 Task: Add www.goldenquillpress.com as the patent URL.
Action: Mouse moved to (895, 110)
Screenshot: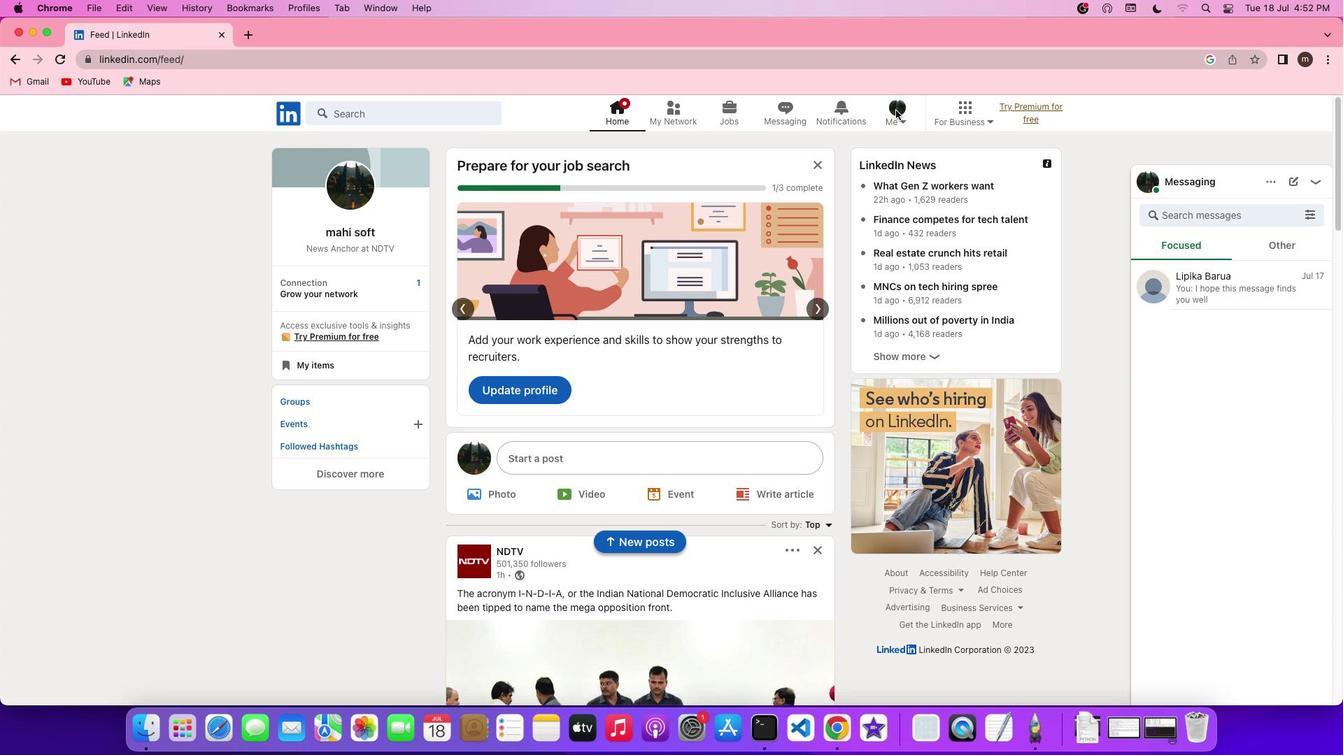 
Action: Mouse pressed left at (895, 110)
Screenshot: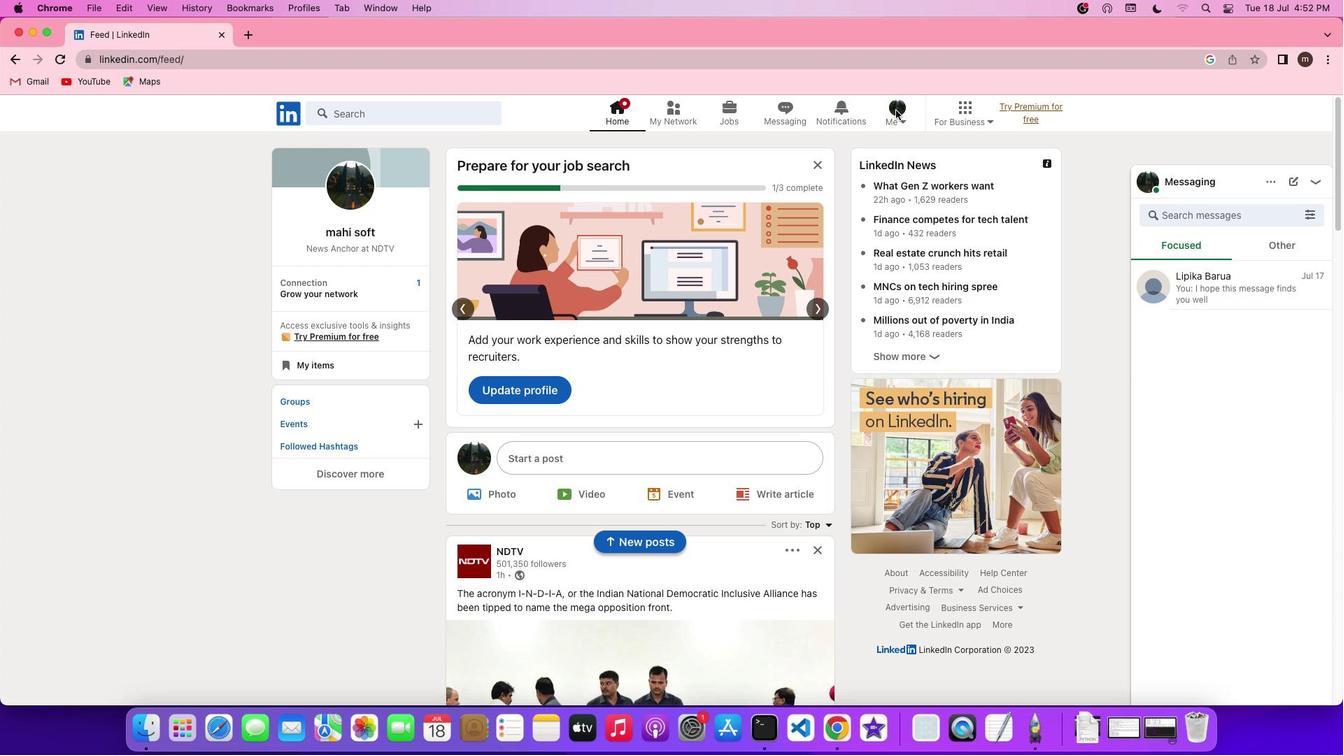 
Action: Mouse pressed left at (895, 110)
Screenshot: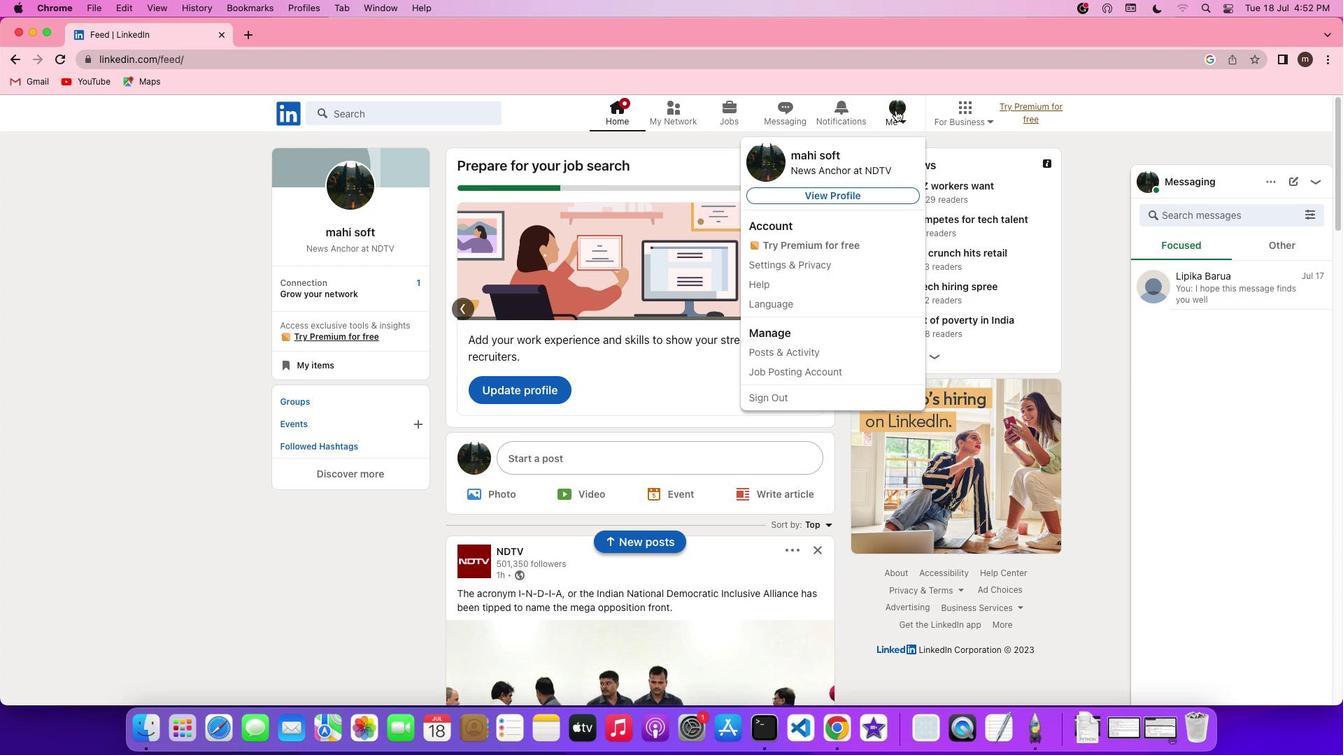 
Action: Mouse moved to (853, 195)
Screenshot: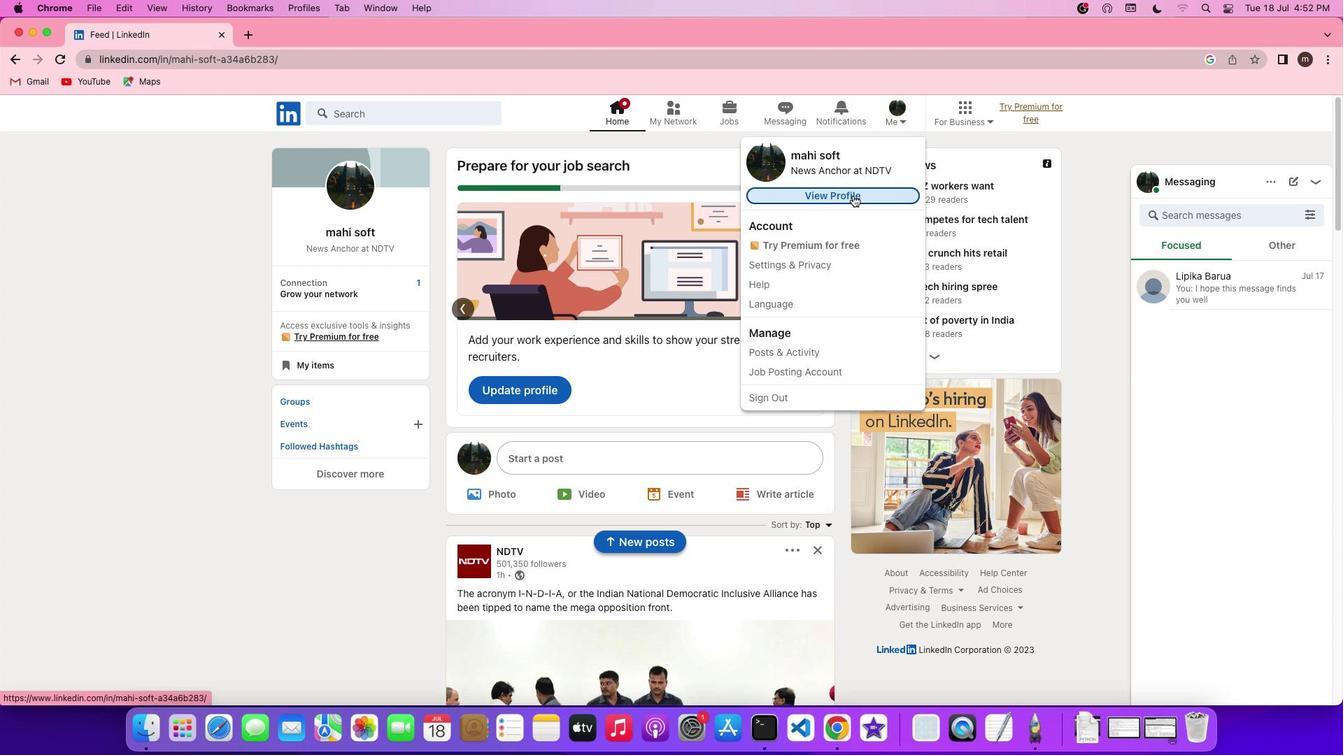
Action: Mouse pressed left at (853, 195)
Screenshot: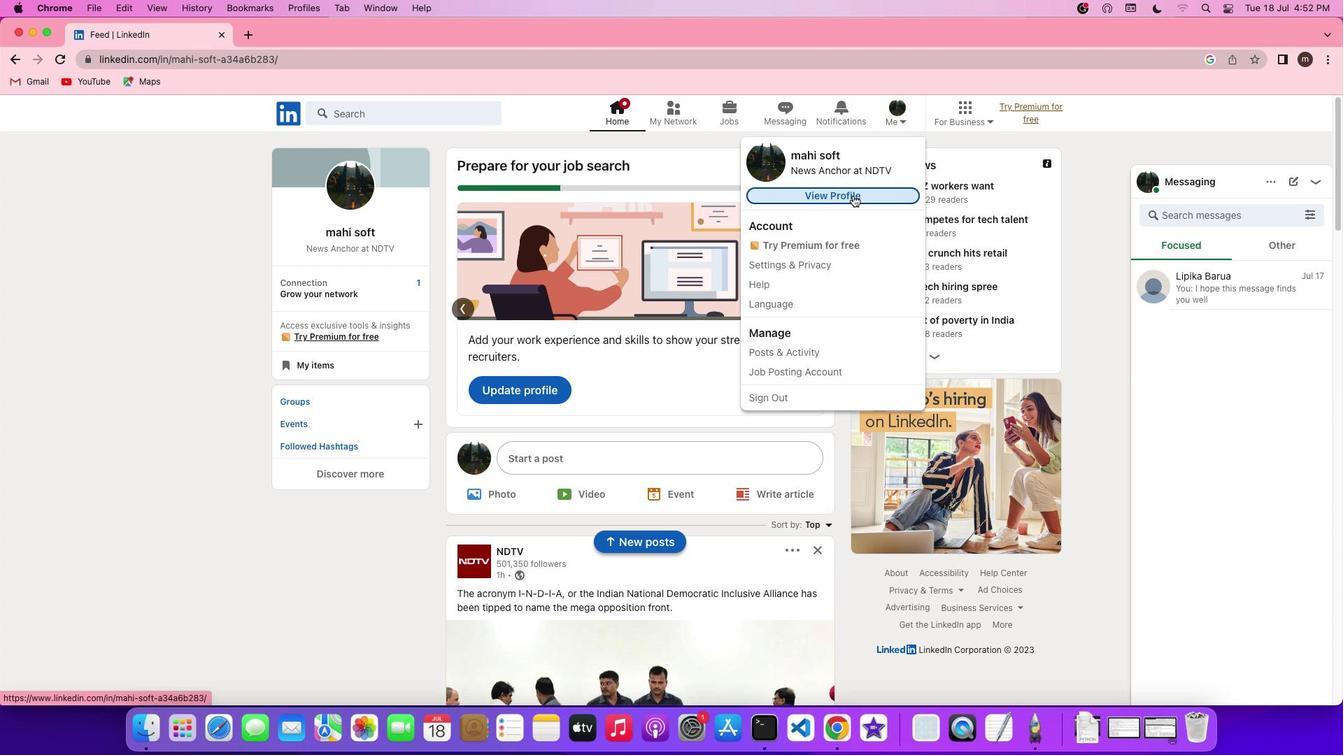 
Action: Mouse moved to (422, 416)
Screenshot: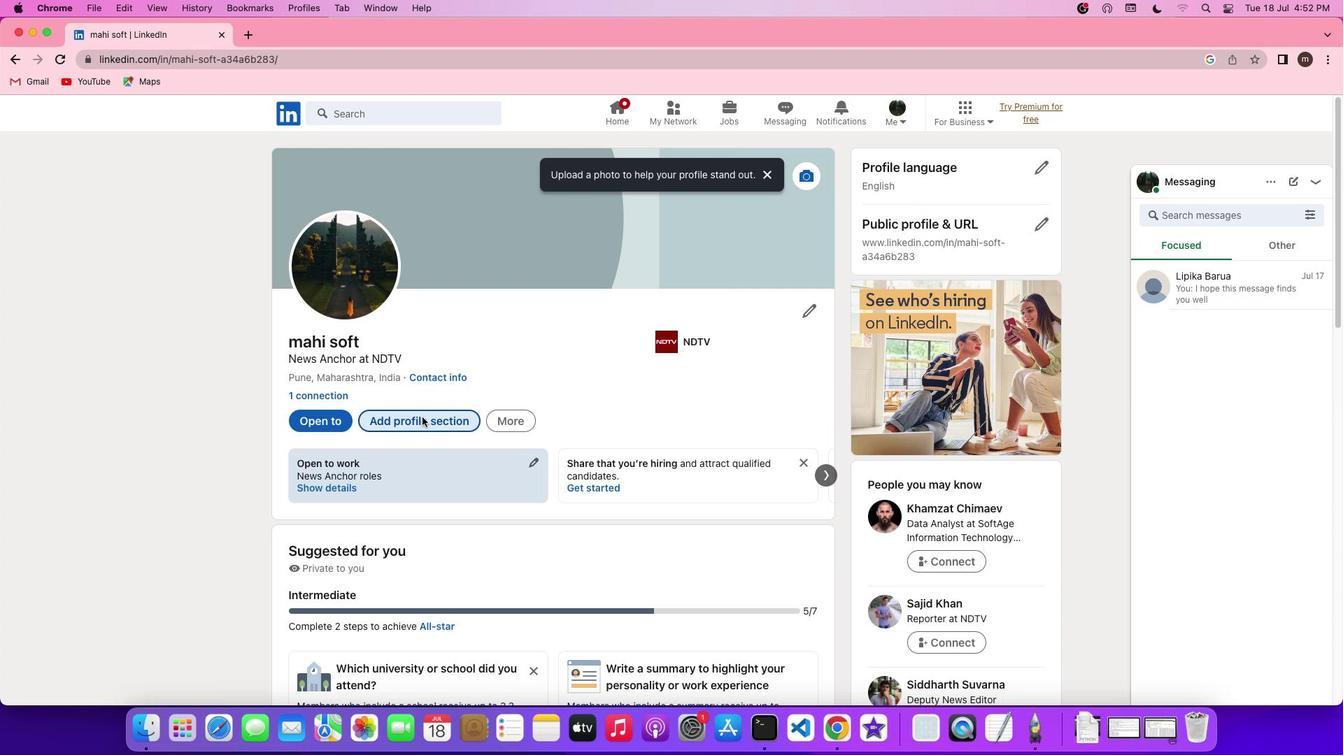
Action: Mouse pressed left at (422, 416)
Screenshot: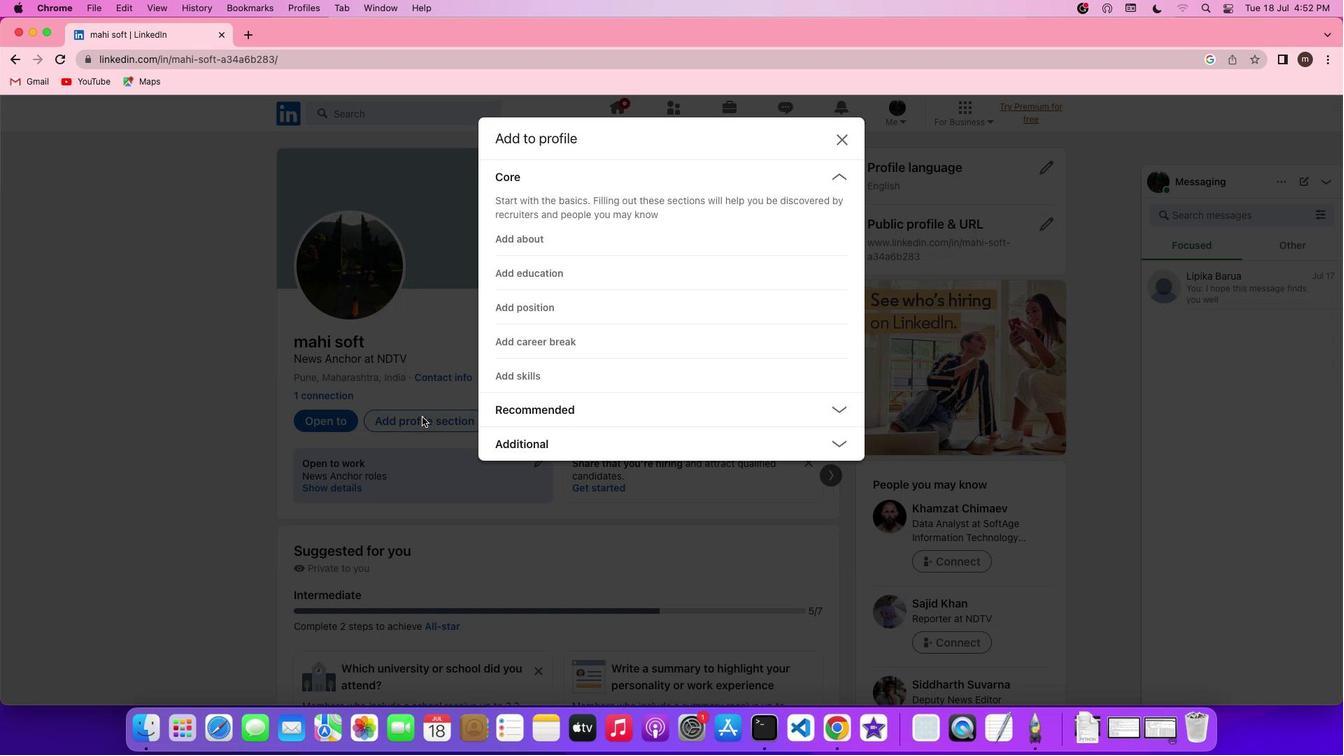 
Action: Mouse moved to (506, 441)
Screenshot: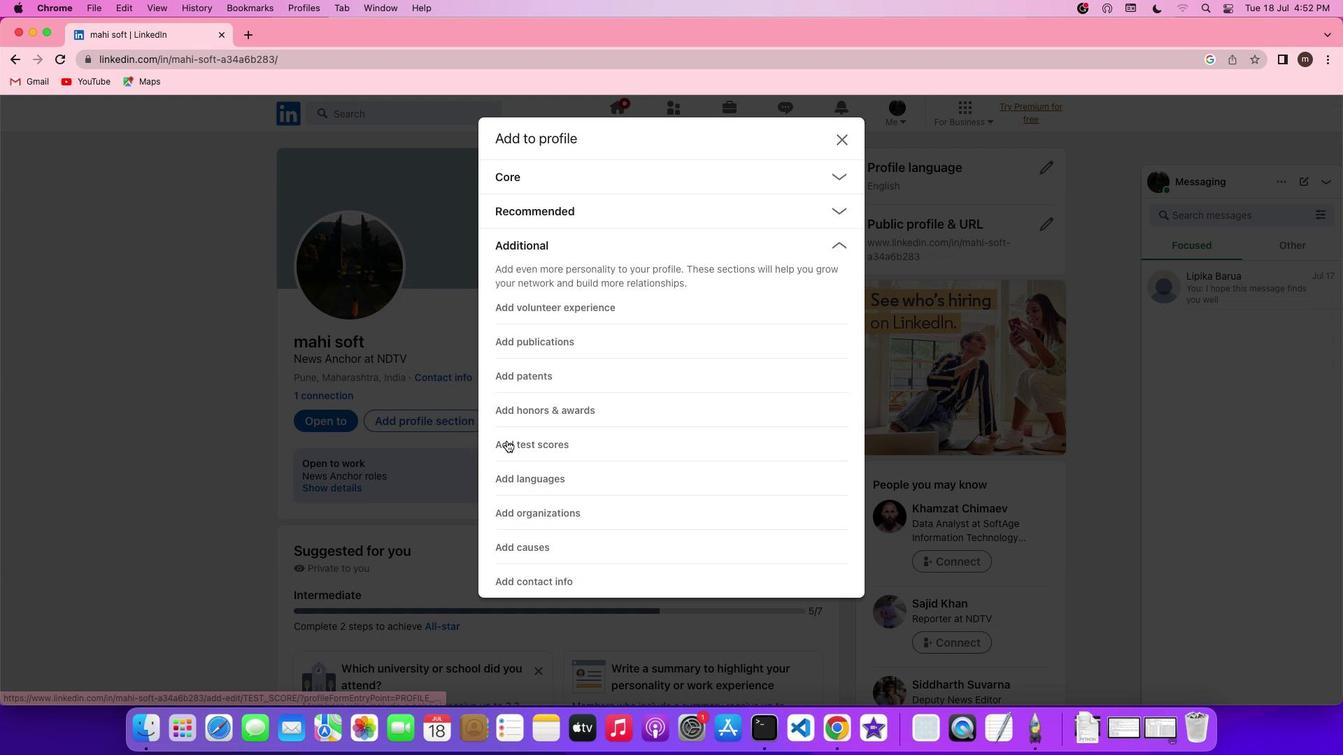 
Action: Mouse pressed left at (506, 441)
Screenshot: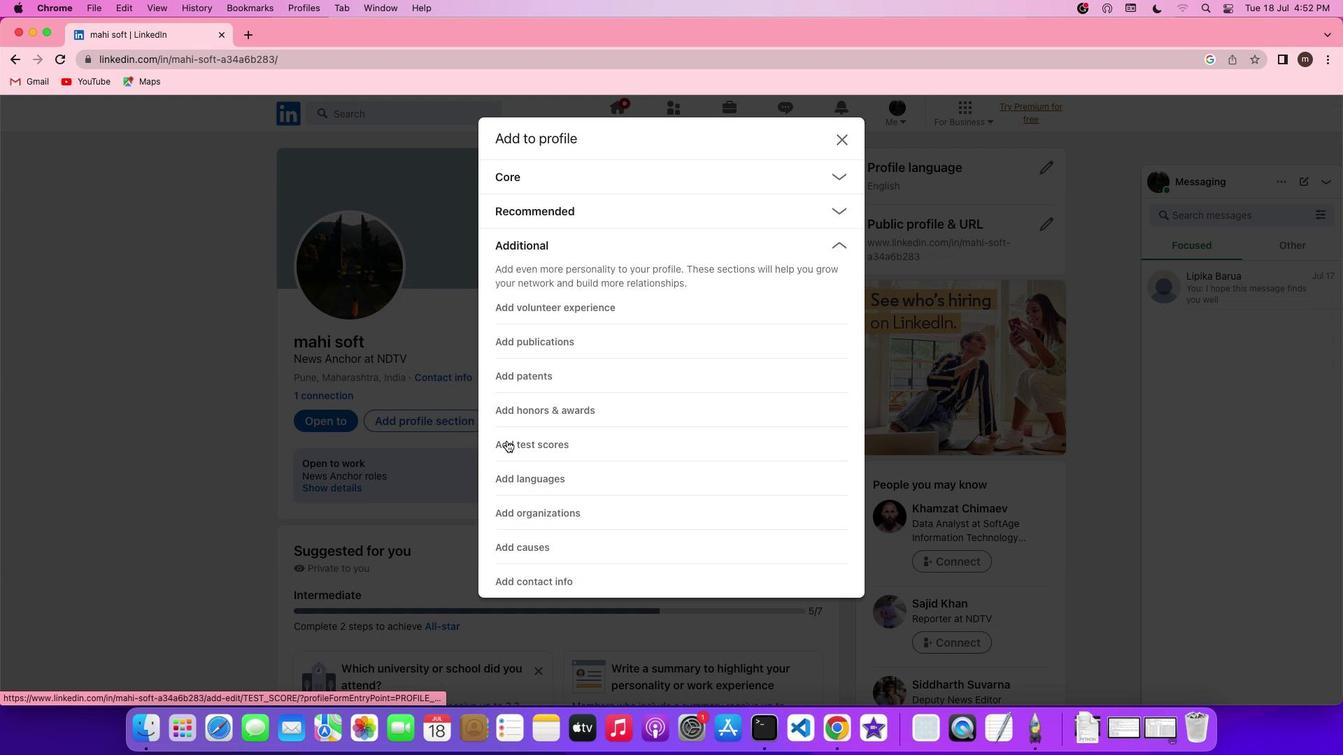 
Action: Mouse moved to (530, 377)
Screenshot: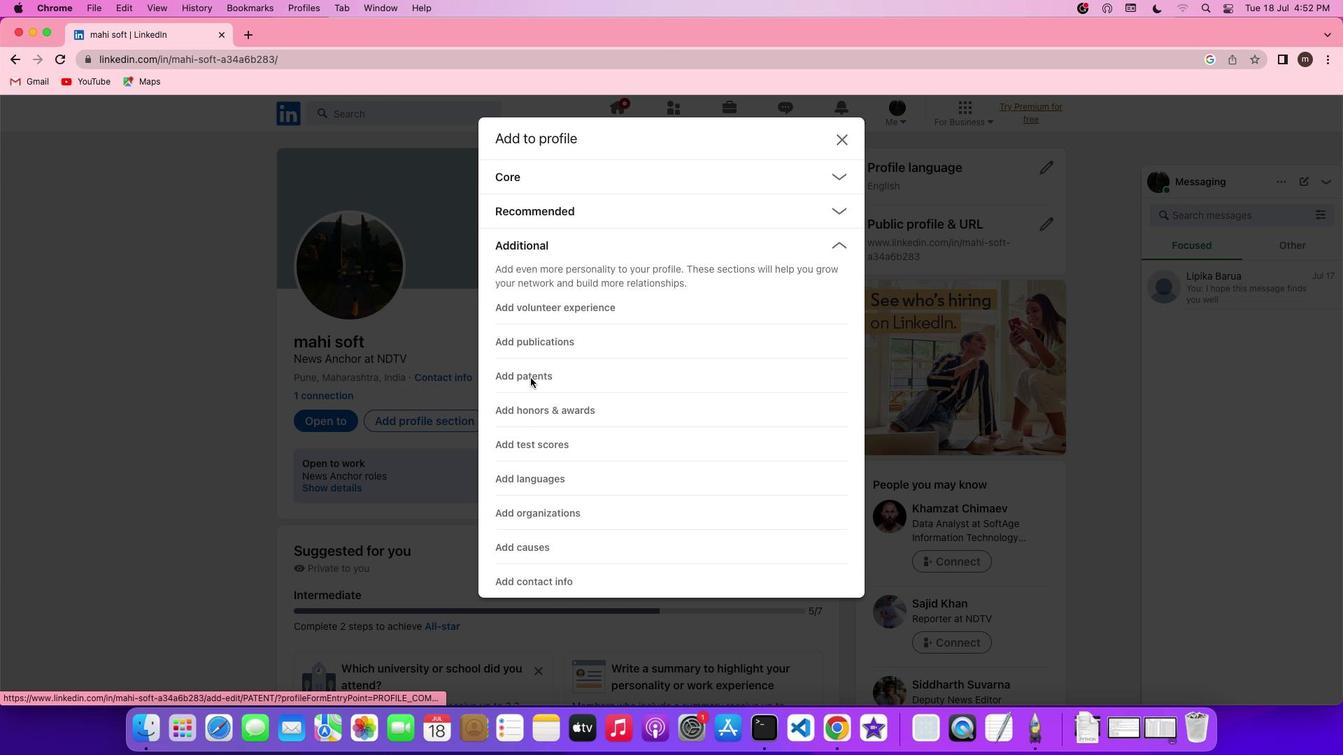 
Action: Mouse pressed left at (530, 377)
Screenshot: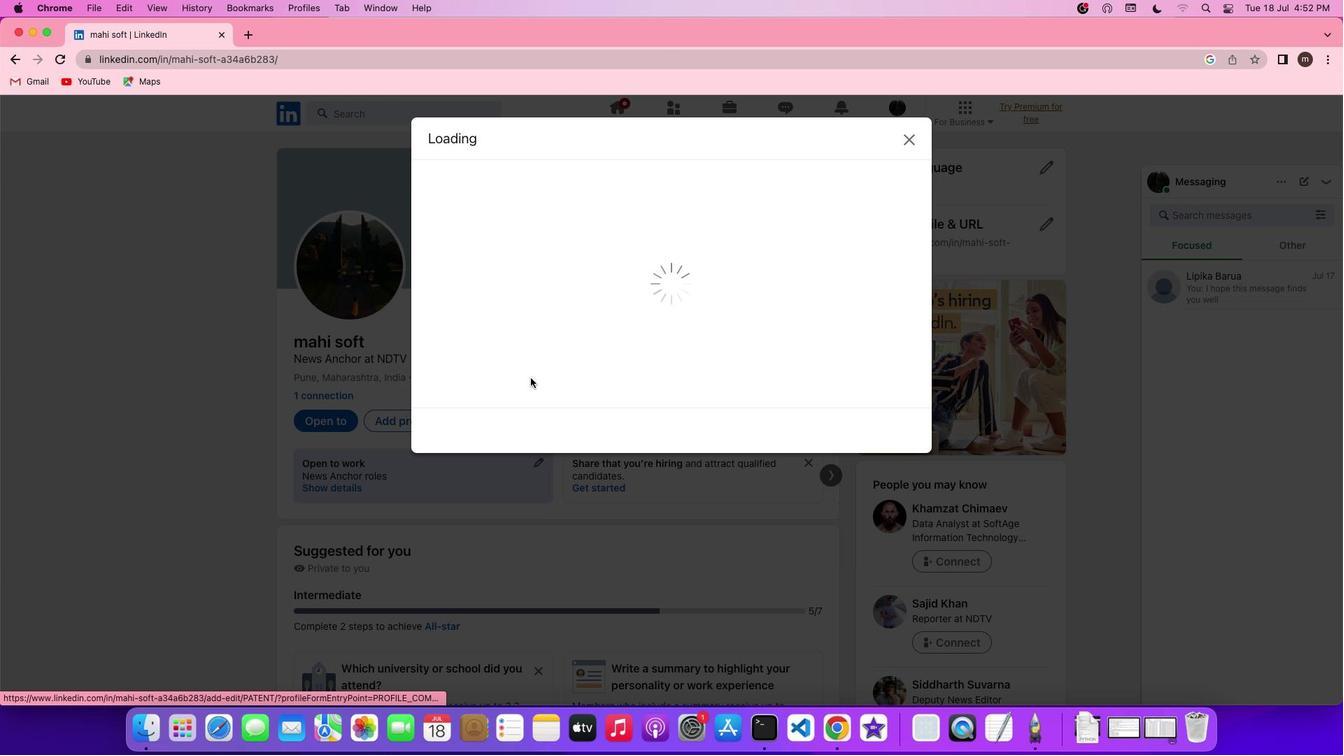 
Action: Mouse moved to (491, 545)
Screenshot: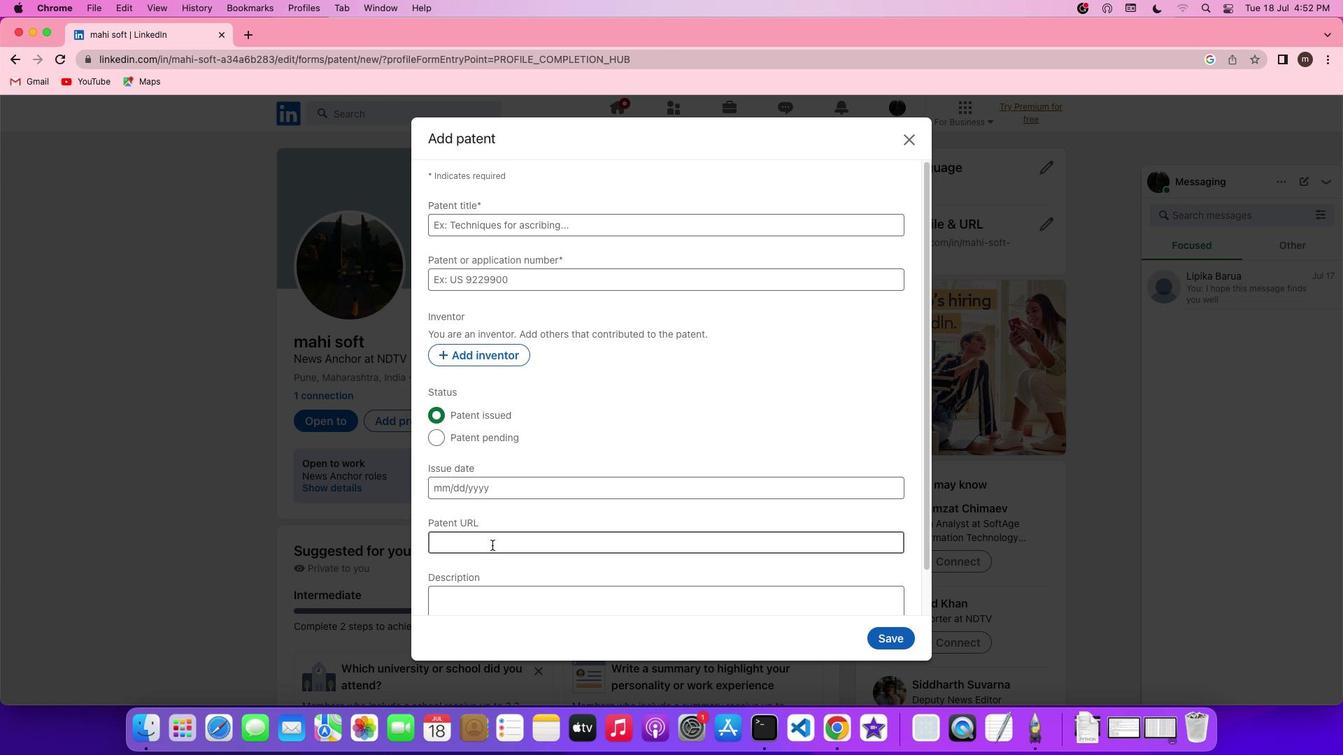 
Action: Mouse scrolled (491, 545) with delta (0, 0)
Screenshot: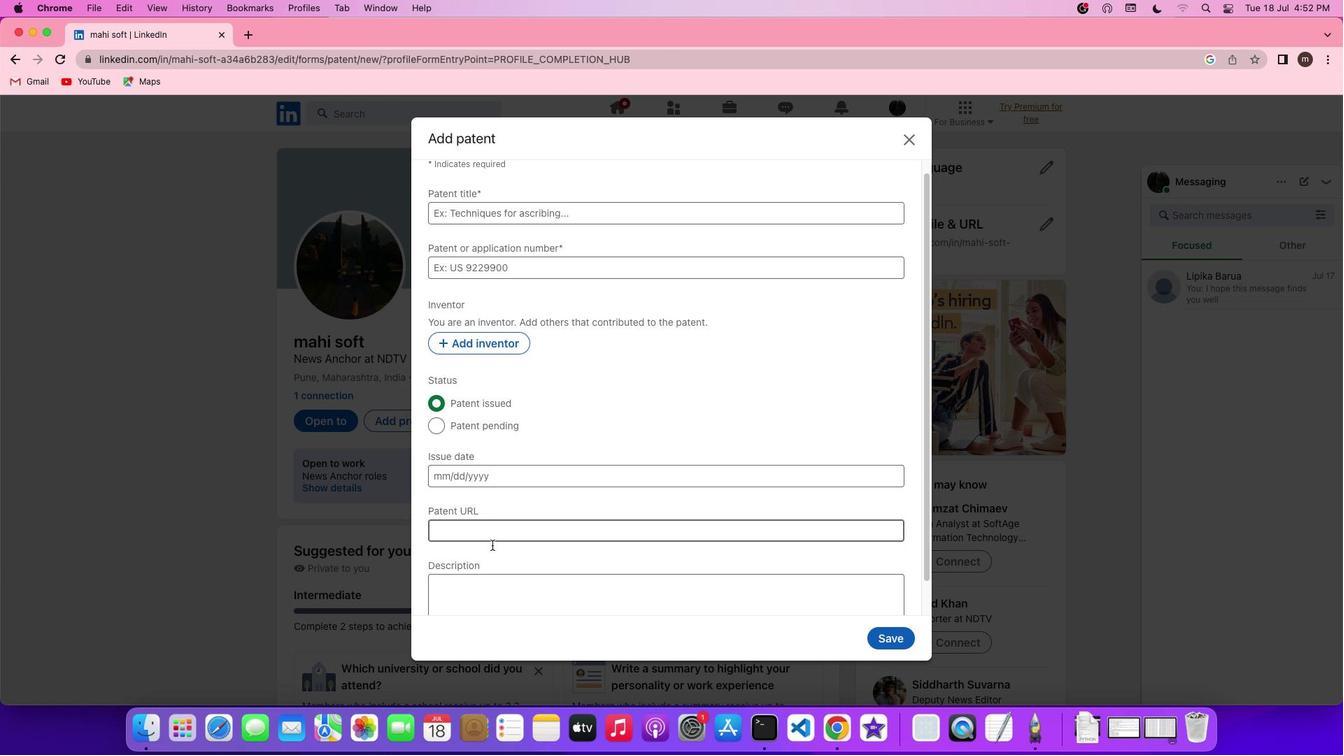 
Action: Mouse scrolled (491, 545) with delta (0, 0)
Screenshot: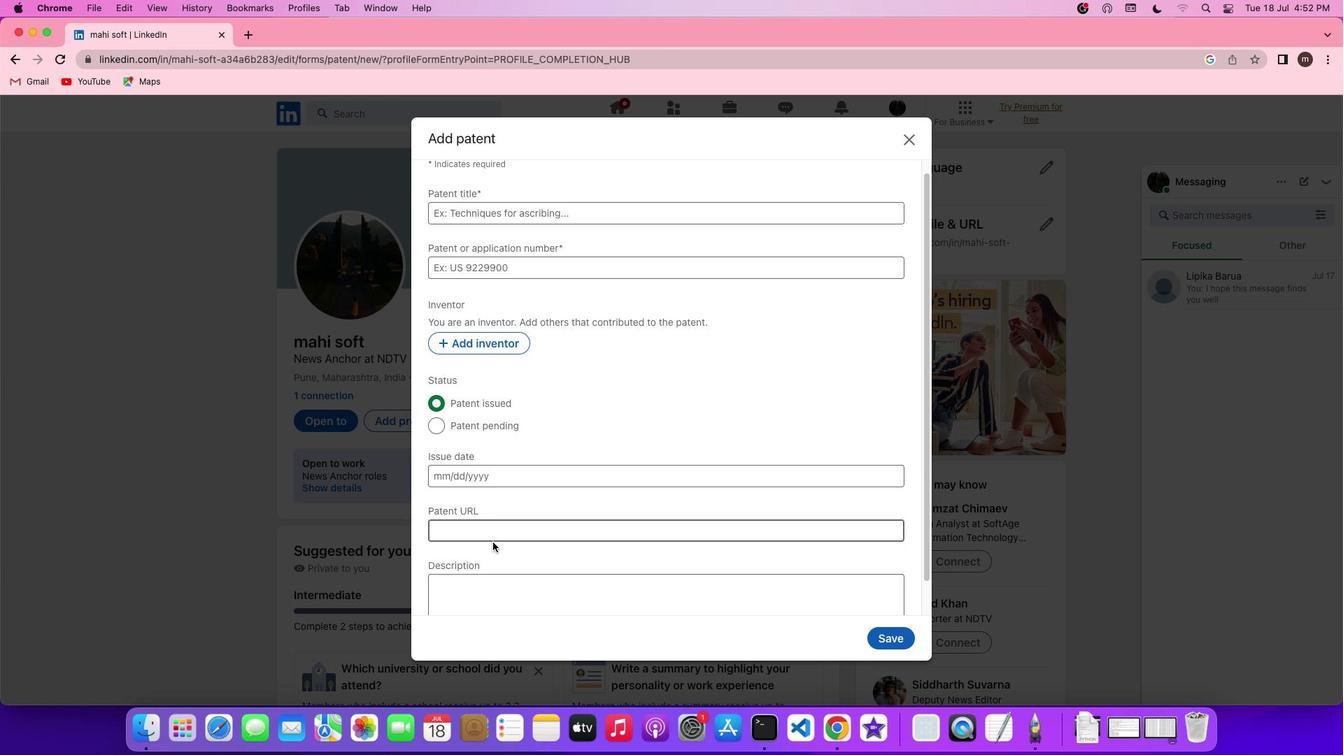 
Action: Mouse moved to (494, 538)
Screenshot: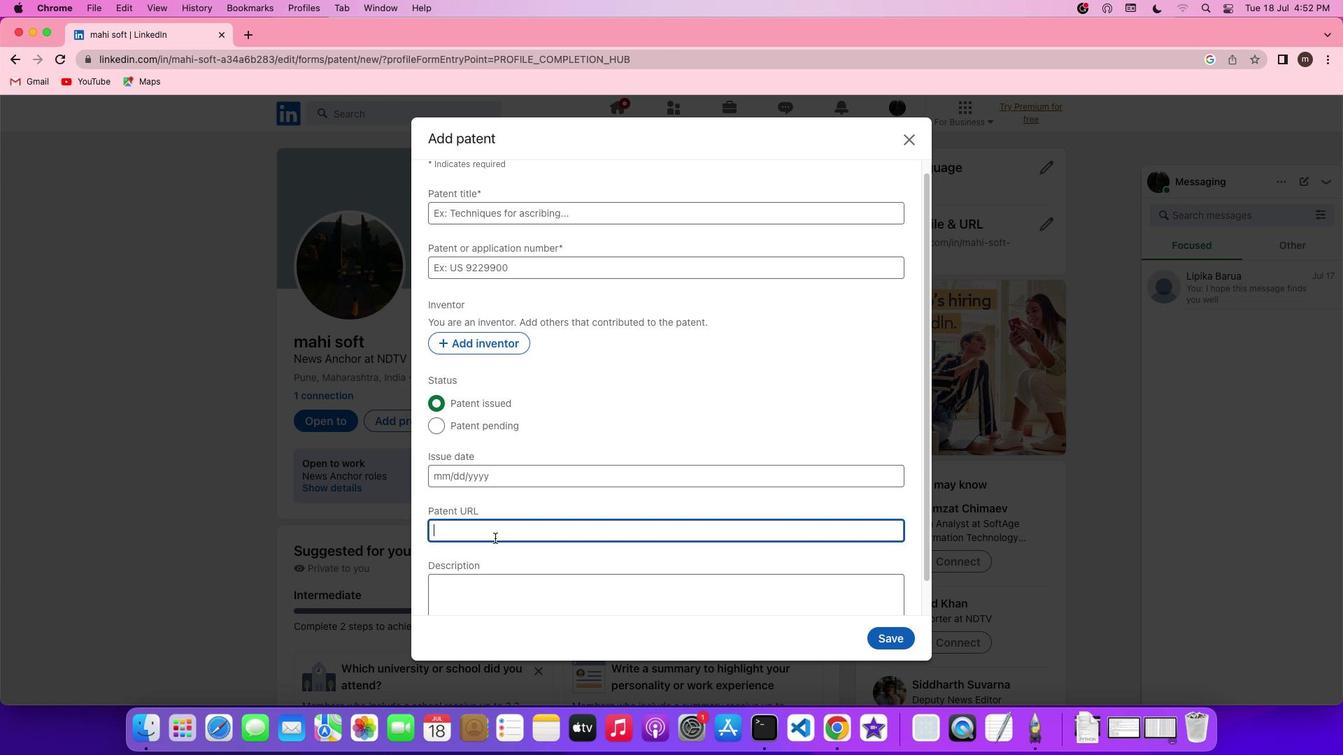 
Action: Mouse pressed left at (494, 538)
Screenshot: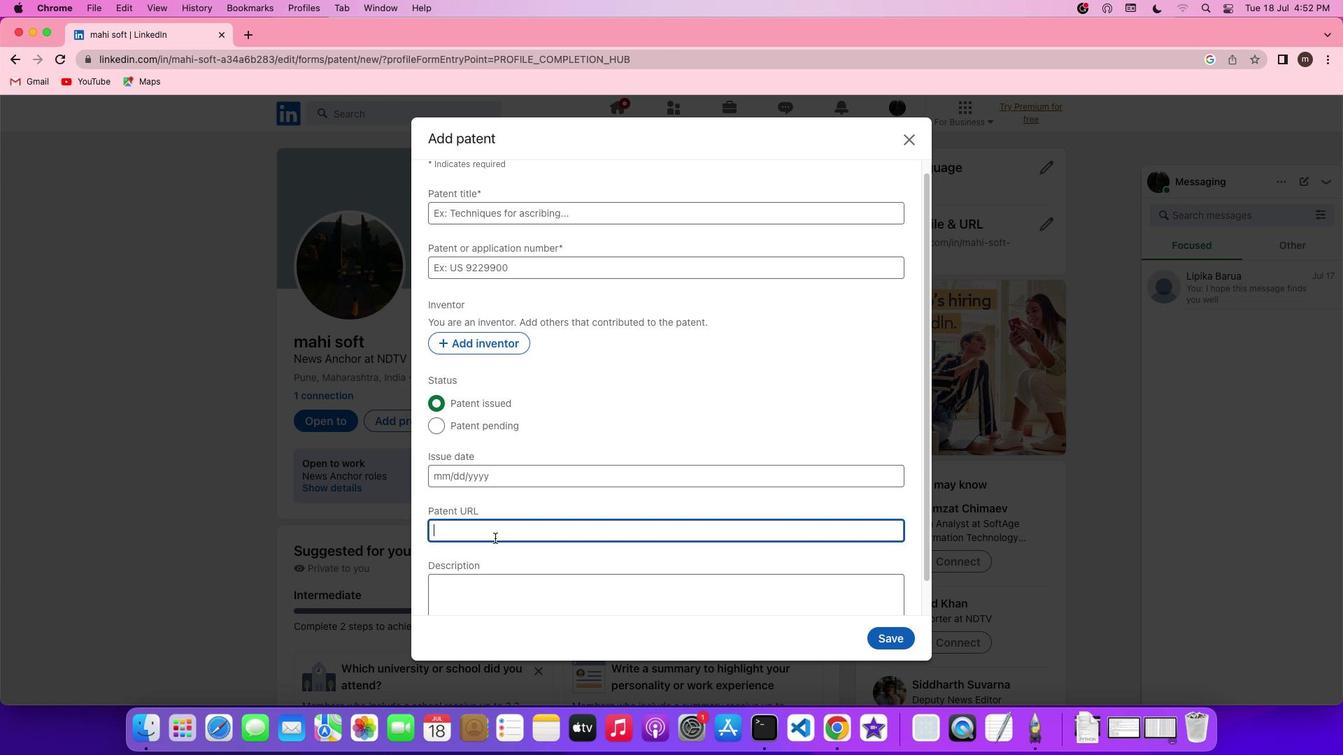 
Action: Key pressed 'w''w''w''.''g''o''l''d''e''n''q''u''i''l''l''p''r''e''s''s''.''c''o''m'Key.enter
Screenshot: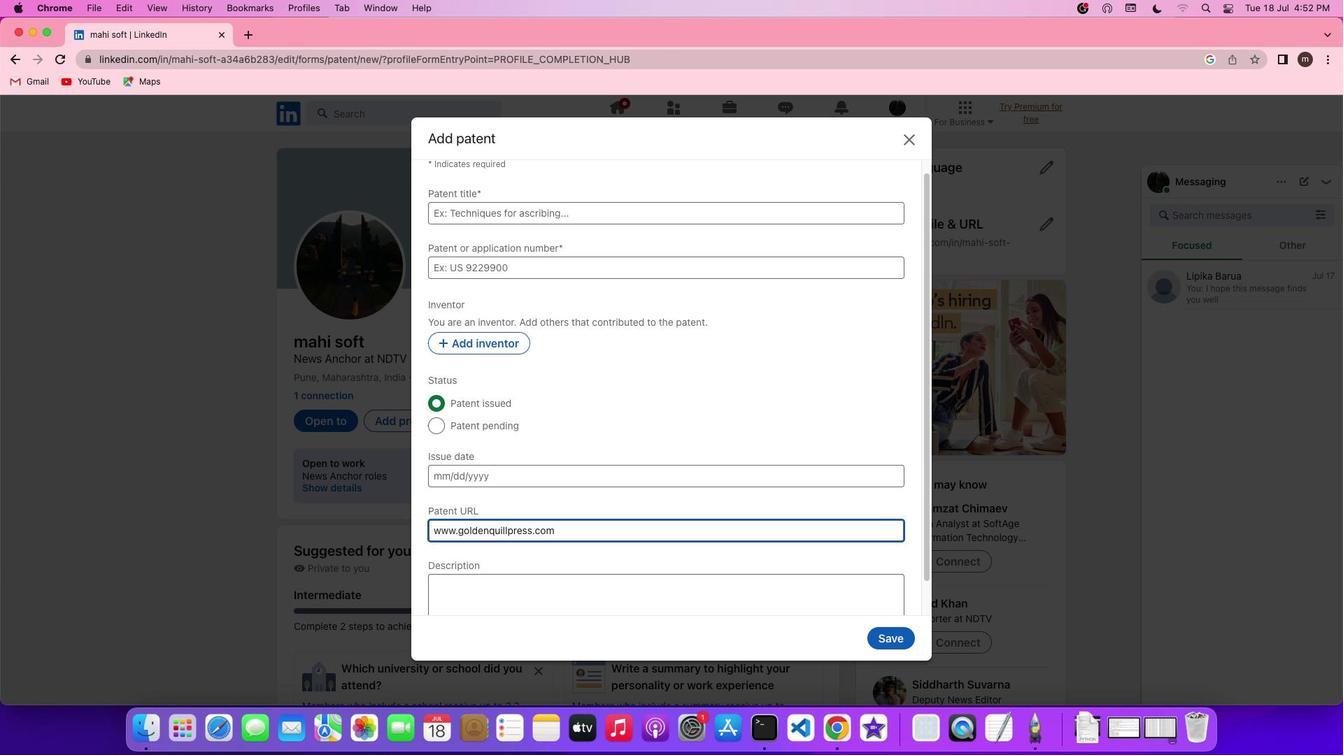 
